 Task: Add Lenny & Larry's The Complete Cookie- Birthday Cake to the cart.
Action: Mouse moved to (240, 117)
Screenshot: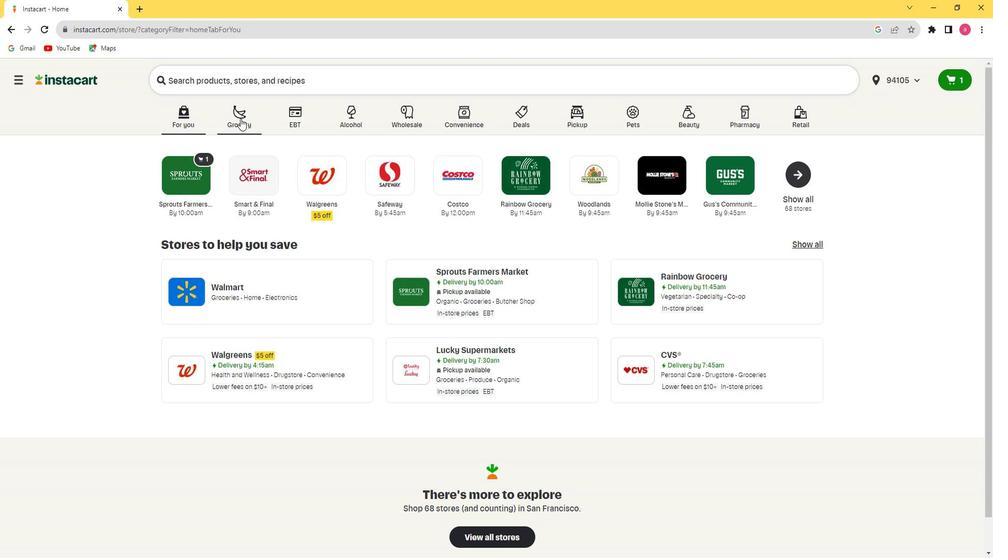 
Action: Mouse pressed left at (240, 117)
Screenshot: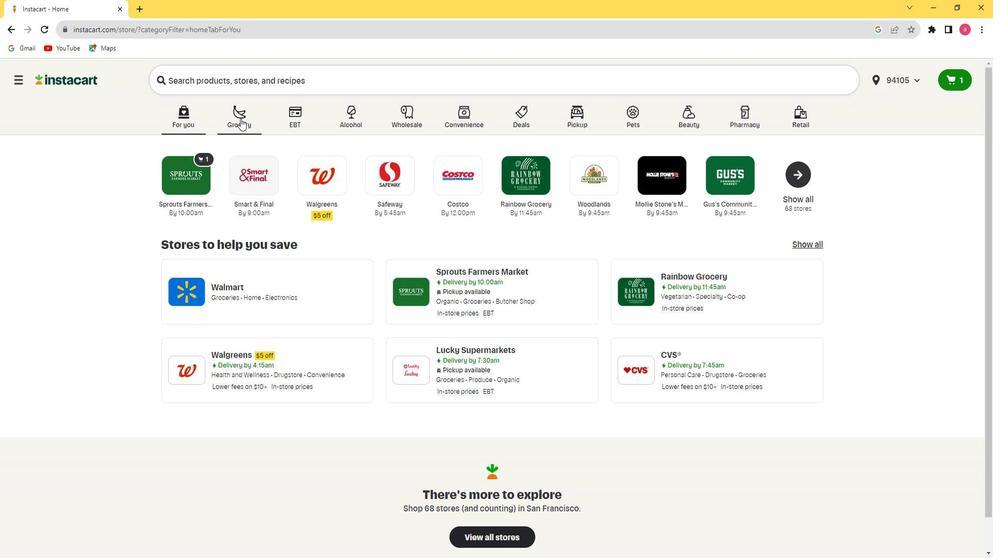 
Action: Mouse moved to (627, 186)
Screenshot: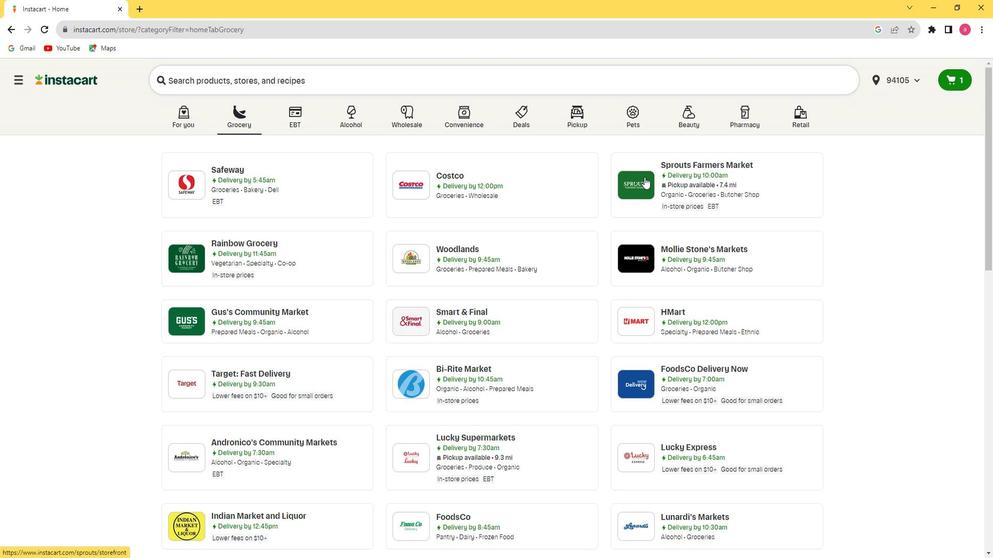 
Action: Mouse pressed left at (627, 186)
Screenshot: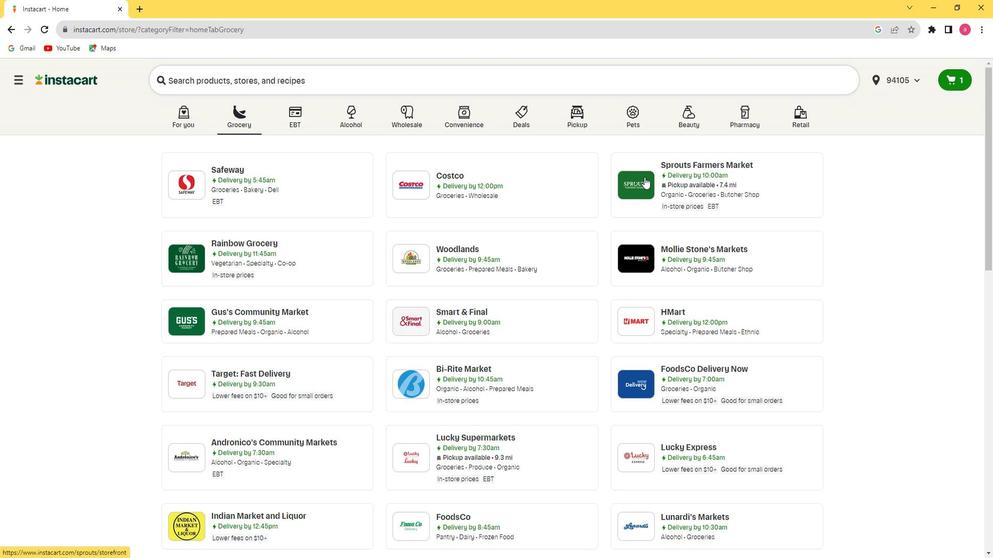 
Action: Mouse moved to (95, 445)
Screenshot: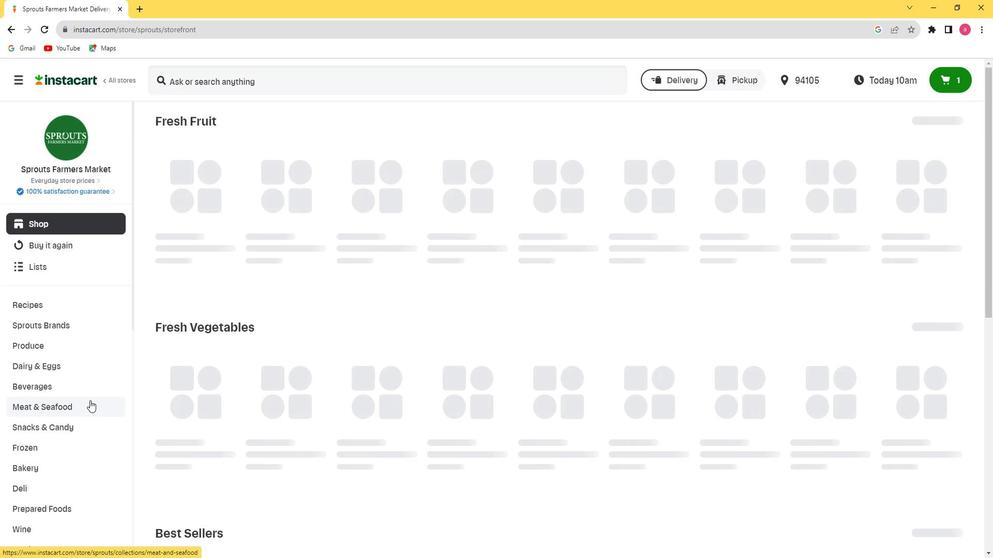 
Action: Mouse scrolled (95, 444) with delta (0, -1)
Screenshot: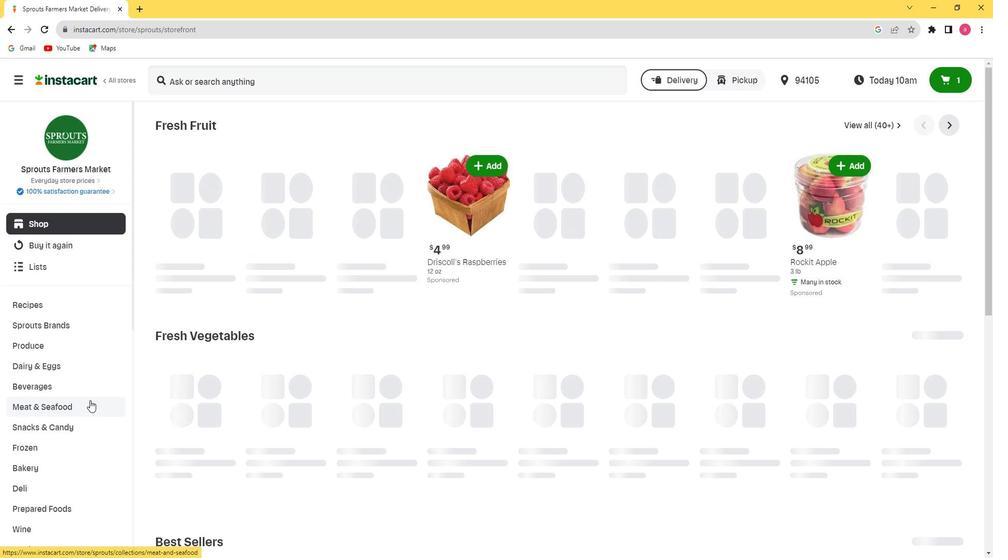 
Action: Mouse moved to (70, 431)
Screenshot: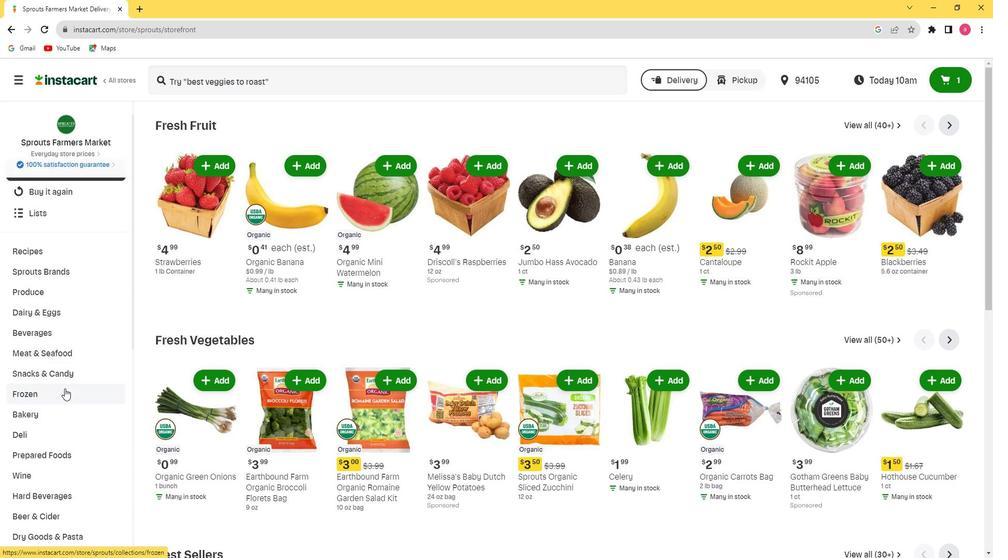 
Action: Mouse scrolled (70, 430) with delta (0, 0)
Screenshot: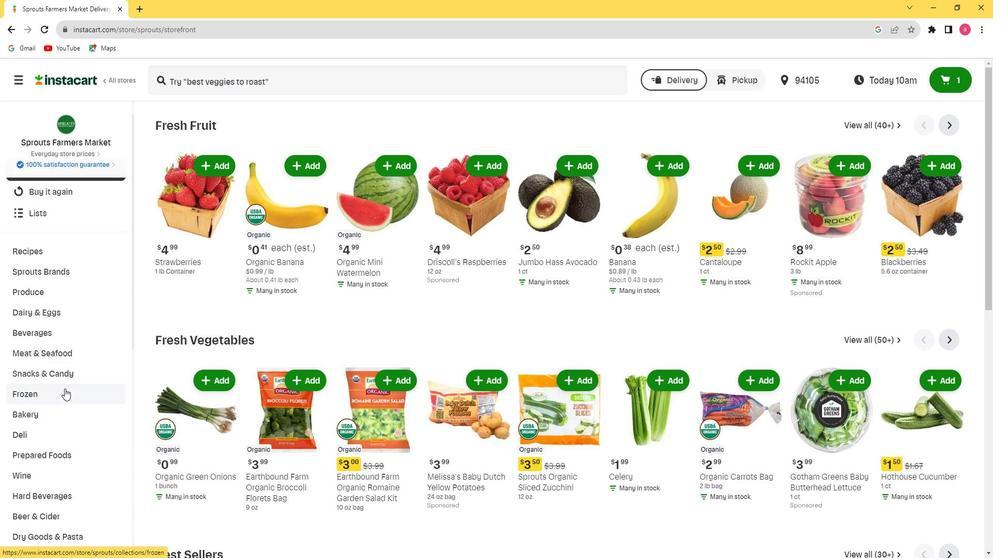 
Action: Mouse moved to (46, 355)
Screenshot: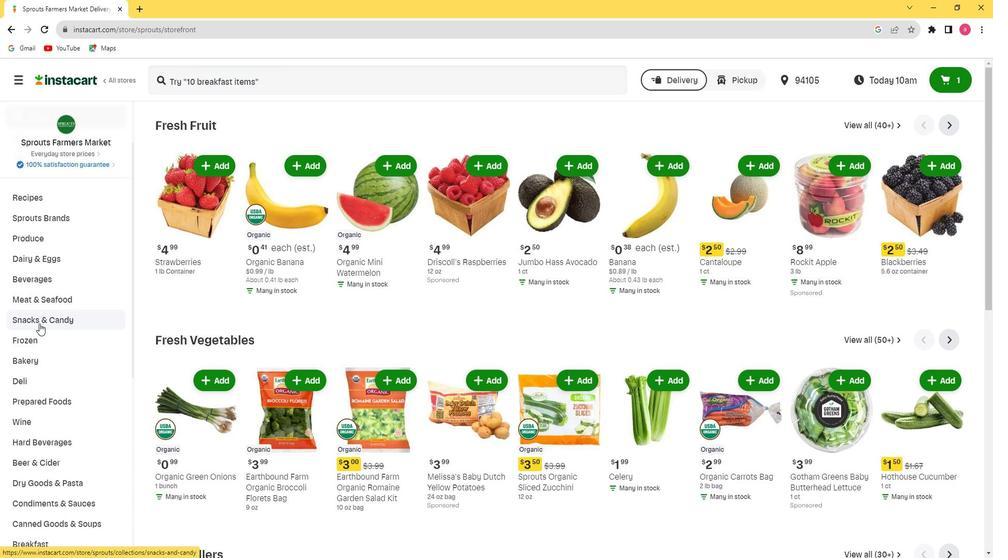 
Action: Mouse pressed left at (46, 355)
Screenshot: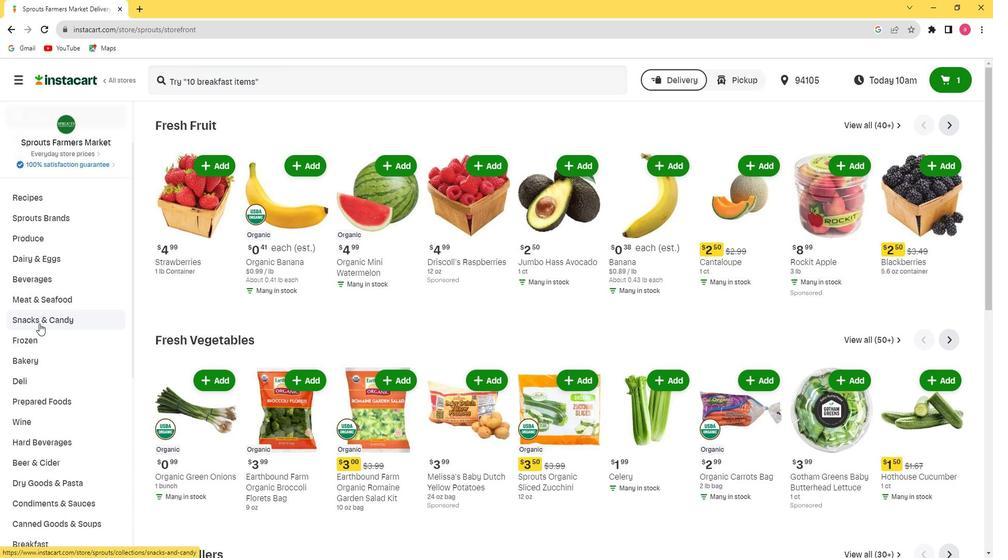
Action: Mouse moved to (84, 479)
Screenshot: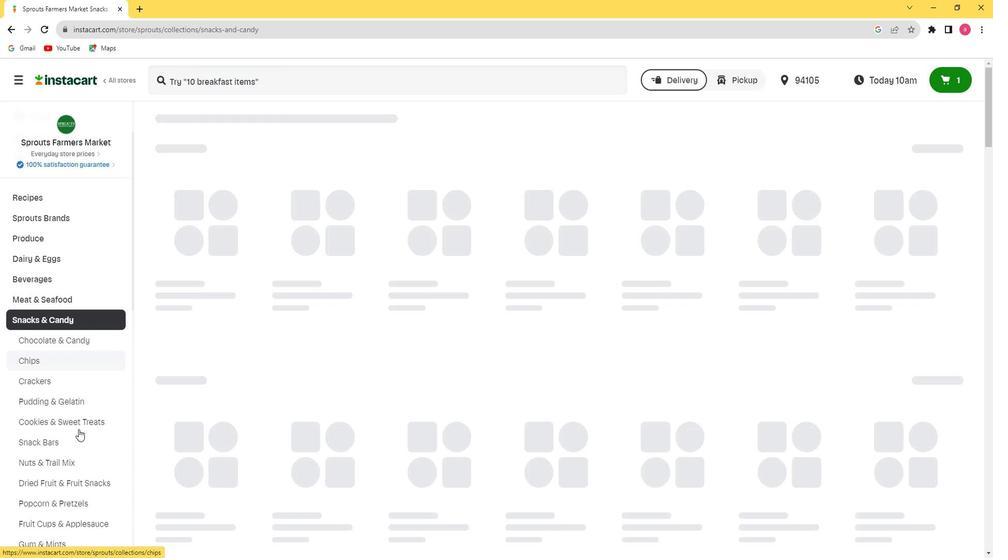 
Action: Mouse scrolled (84, 479) with delta (0, 0)
Screenshot: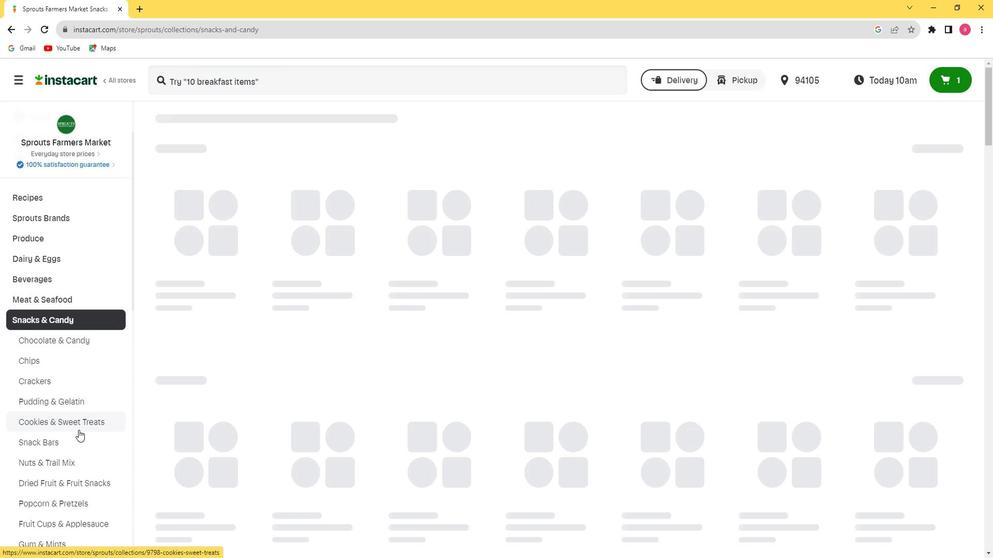 
Action: Mouse moved to (62, 340)
Screenshot: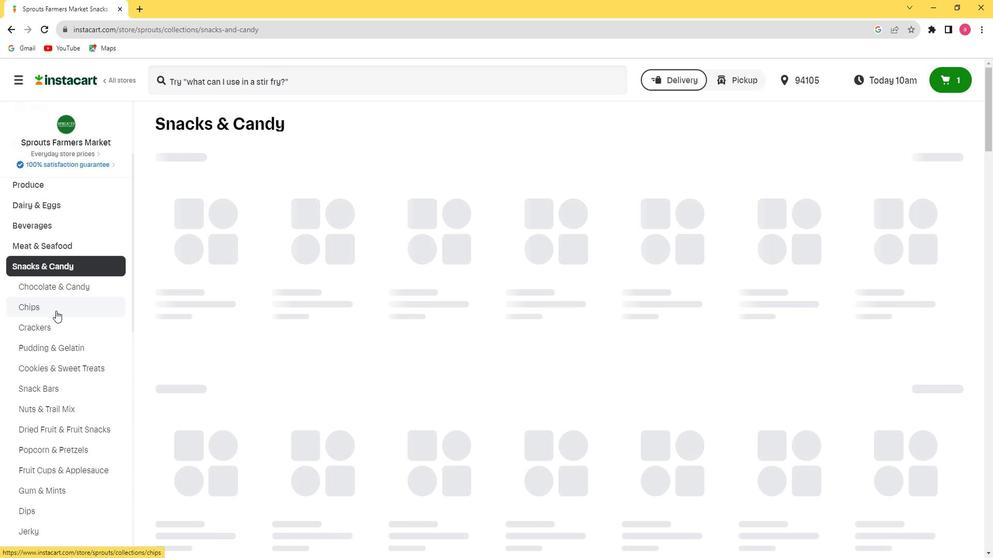 
Action: Mouse pressed left at (62, 340)
Screenshot: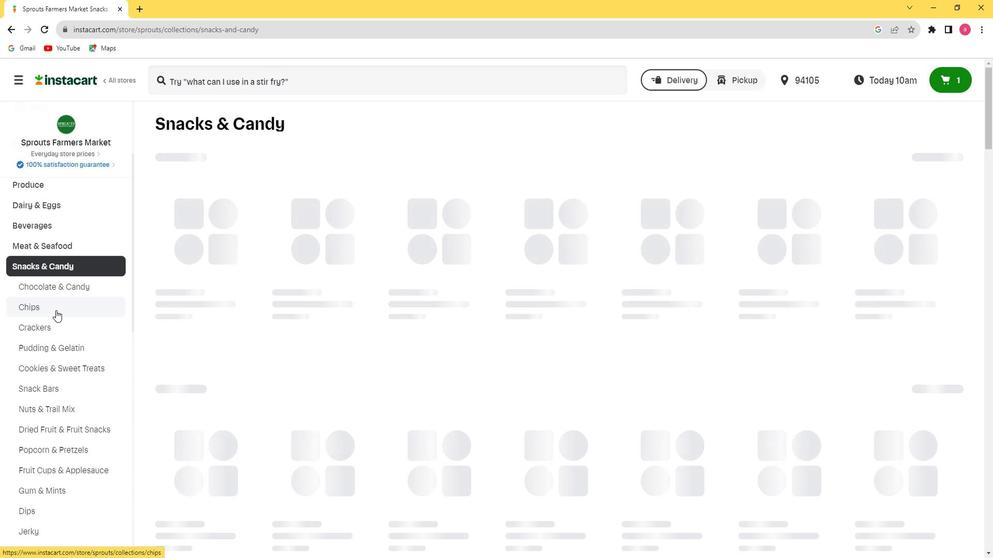 
Action: Mouse moved to (287, 173)
Screenshot: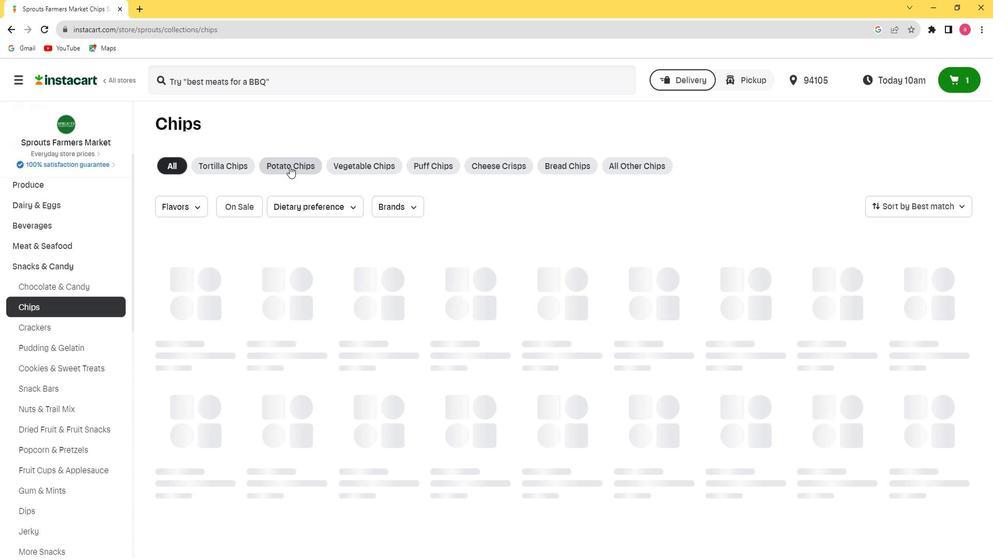 
Action: Mouse pressed left at (287, 173)
Screenshot: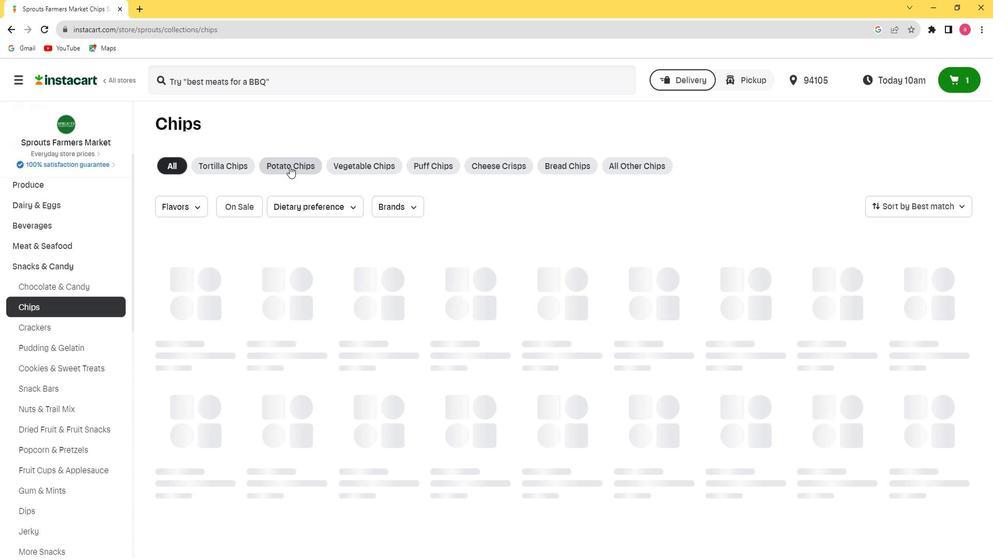 
Action: Mouse moved to (271, 72)
Screenshot: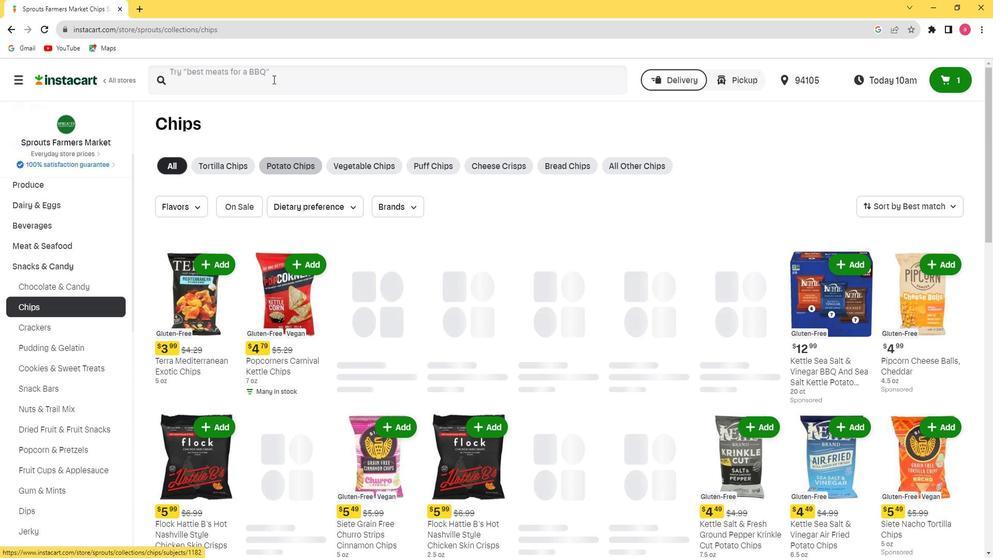
Action: Mouse pressed left at (271, 72)
Screenshot: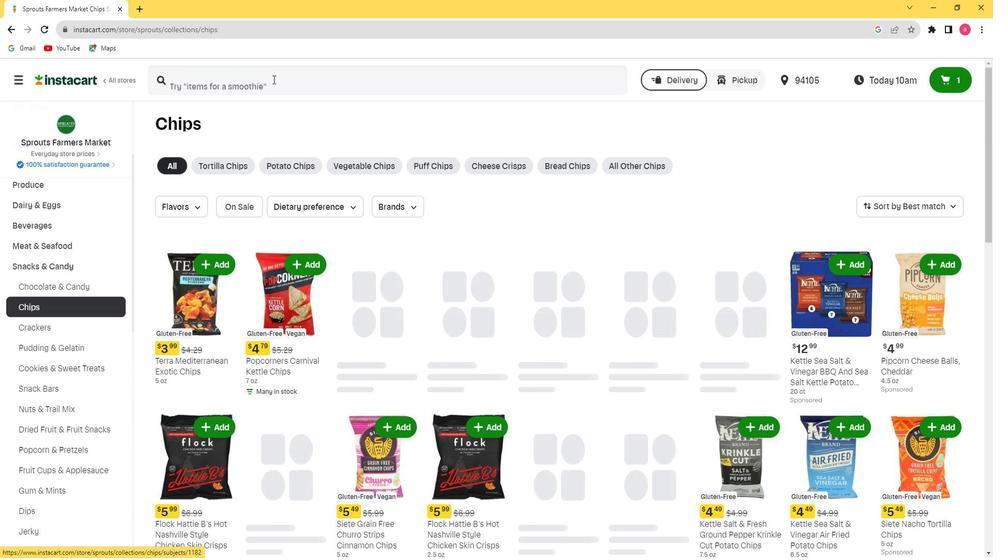
Action: Key pressed <Key.shift>Lenny<Key.space><Key.shift>&*<Key.space><Key.backspace><Key.backspace><Key.space><Key.shift><Key.shift><Key.shift><Key.shift><Key.shift><Key.shift><Key.shift><Key.shift><Key.shift><Key.shift><Key.shift><Key.shift><Key.shift><Key.shift><Key.shift><Key.shift><Key.shift><Key.shift>Larry's<Key.space><Key.shift><Key.shift><Key.shift><Key.shift><Key.shift><Key.shift><Key.shift><Key.shift><Key.shift><Key.shift><Key.shift><Key.shift><Key.shift><Key.shift><Key.shift><Key.shift><Key.shift><Key.shift><Key.shift><Key.shift><Key.shift><Key.shift><Key.shift><Key.shift>The<Key.space><Key.shift><Key.shift><Key.shift><Key.shift><Key.shift><Key.shift><Key.shift><Key.shift><Key.shift><Key.shift><Key.shift><Key.shift><Key.shift><Key.shift><Key.shift><Key.shift>Complete<Key.space><Key.shift>Cookie-<Key.shift><Key.shift><Key.shift><Key.shift>Birthday<Key.space><Key.shift><Key.shift><Key.shift><Key.shift><Key.shift><Key.shift><Key.shift><Key.shift>Cake<Key.space><Key.enter>
Screenshot: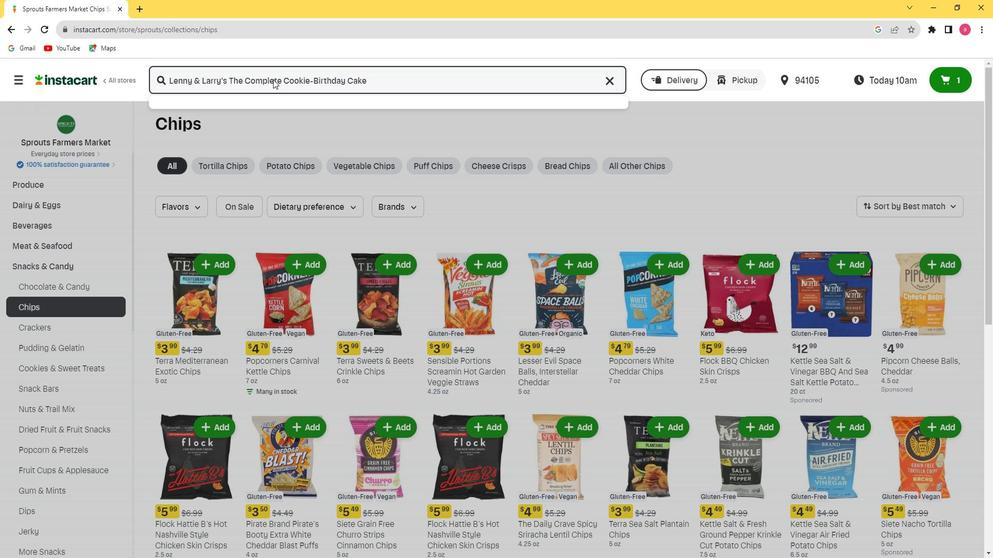 
Action: Mouse moved to (274, 204)
Screenshot: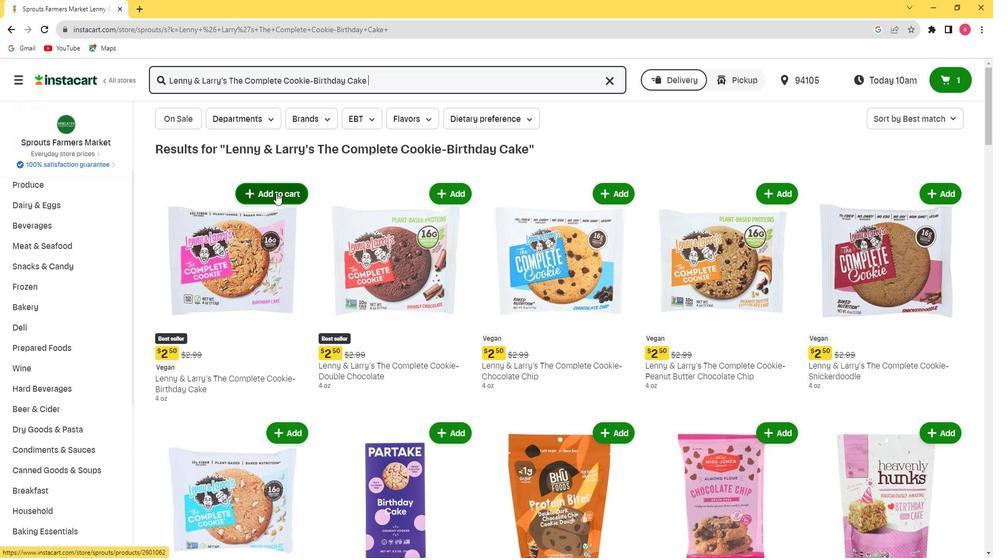 
Action: Mouse pressed left at (274, 204)
Screenshot: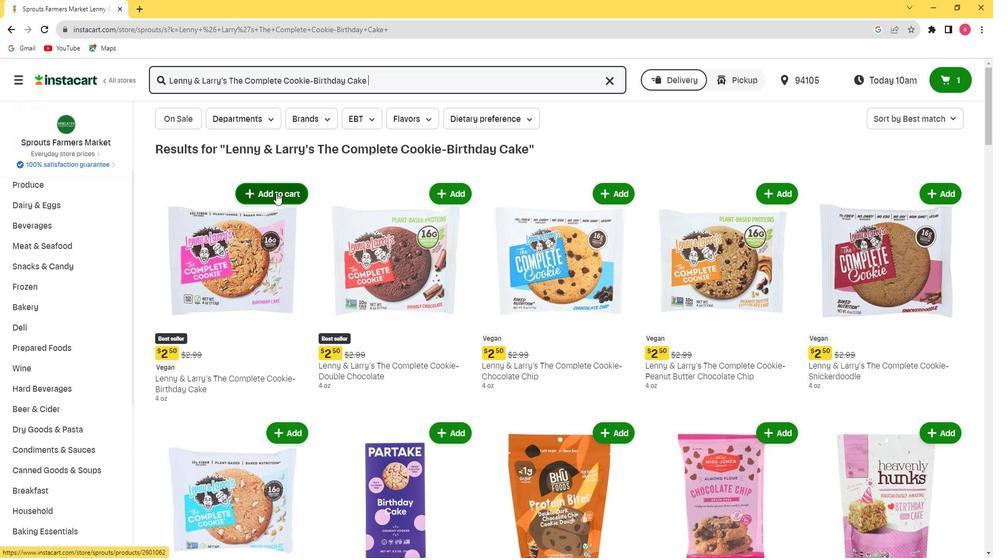 
Action: Mouse moved to (285, 308)
Screenshot: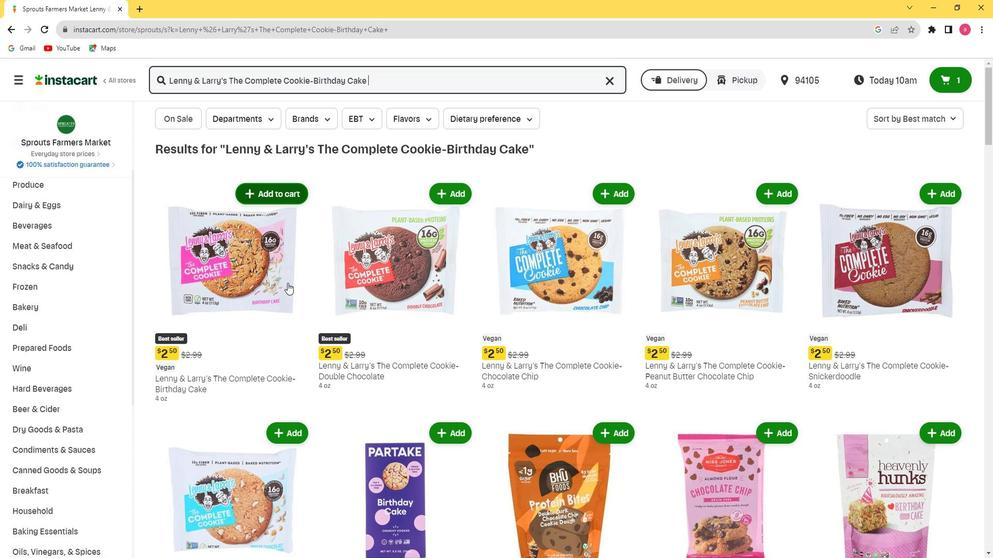 
